 Task: Check the sale-to-list ratio of master bedroom in the last 1 year.
Action: Mouse moved to (1011, 237)
Screenshot: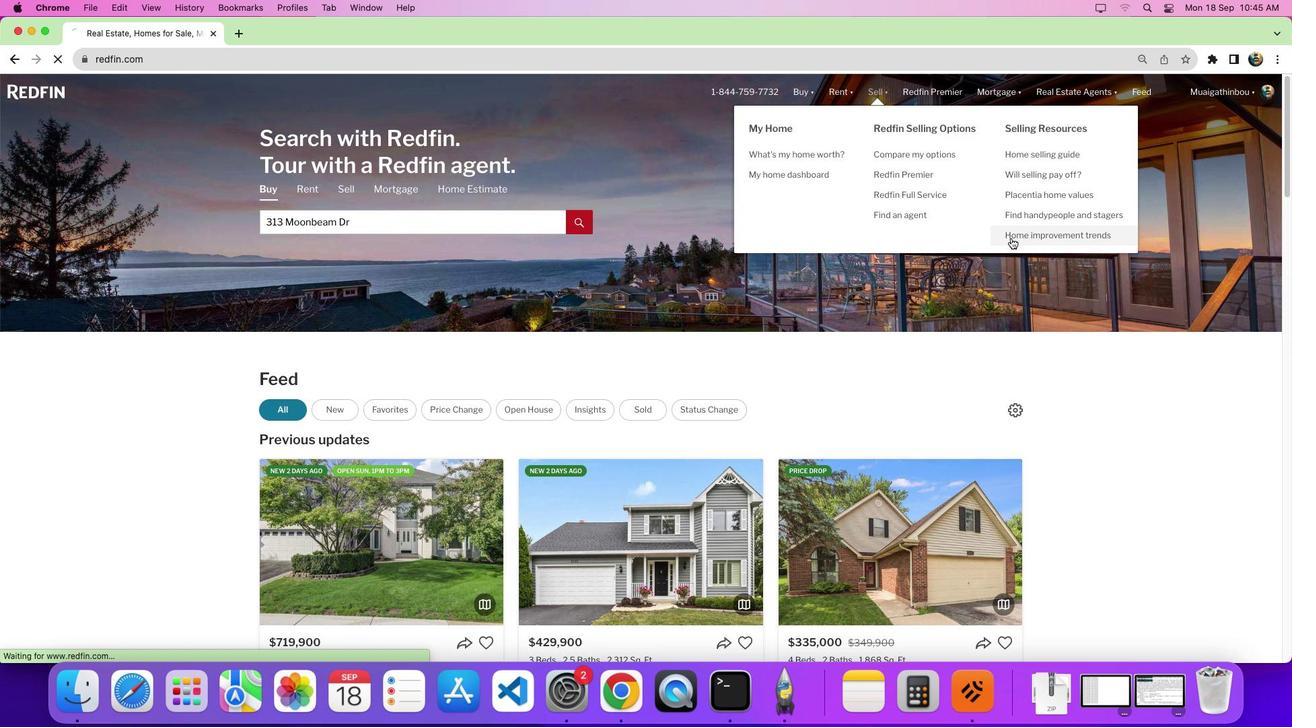 
Action: Mouse pressed left at (1011, 237)
Screenshot: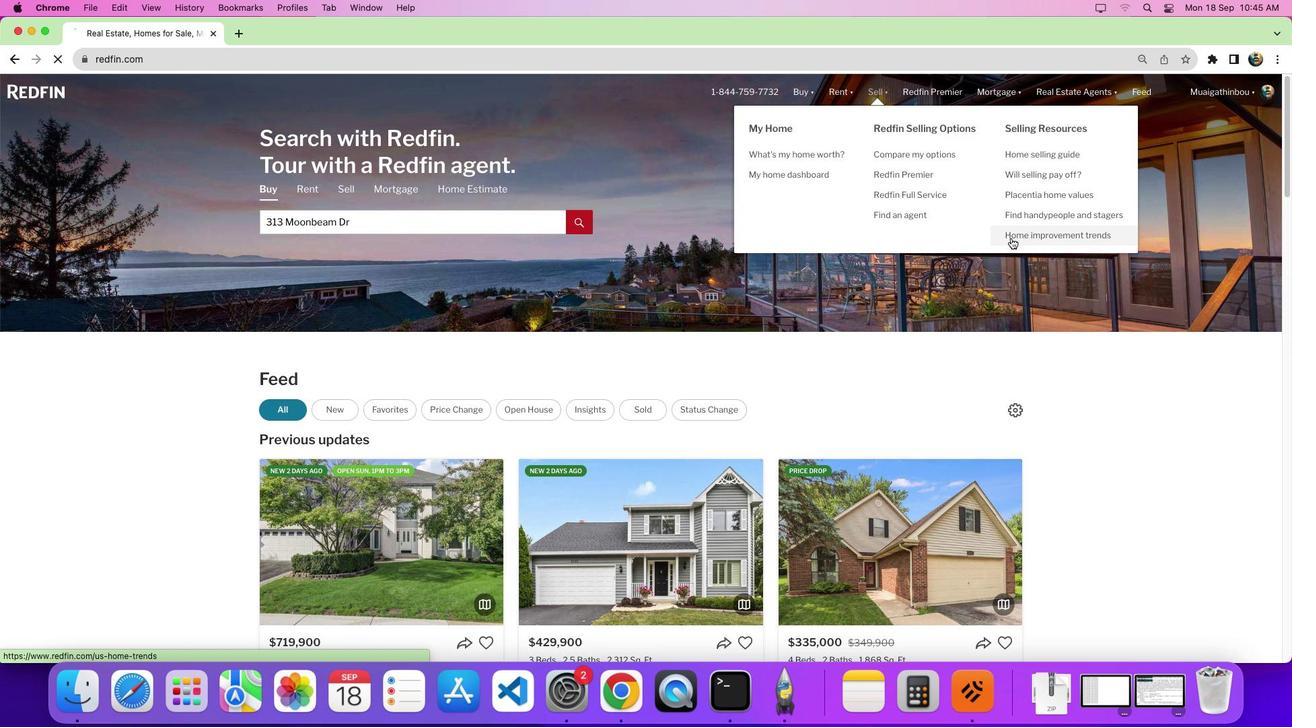 
Action: Mouse pressed left at (1011, 237)
Screenshot: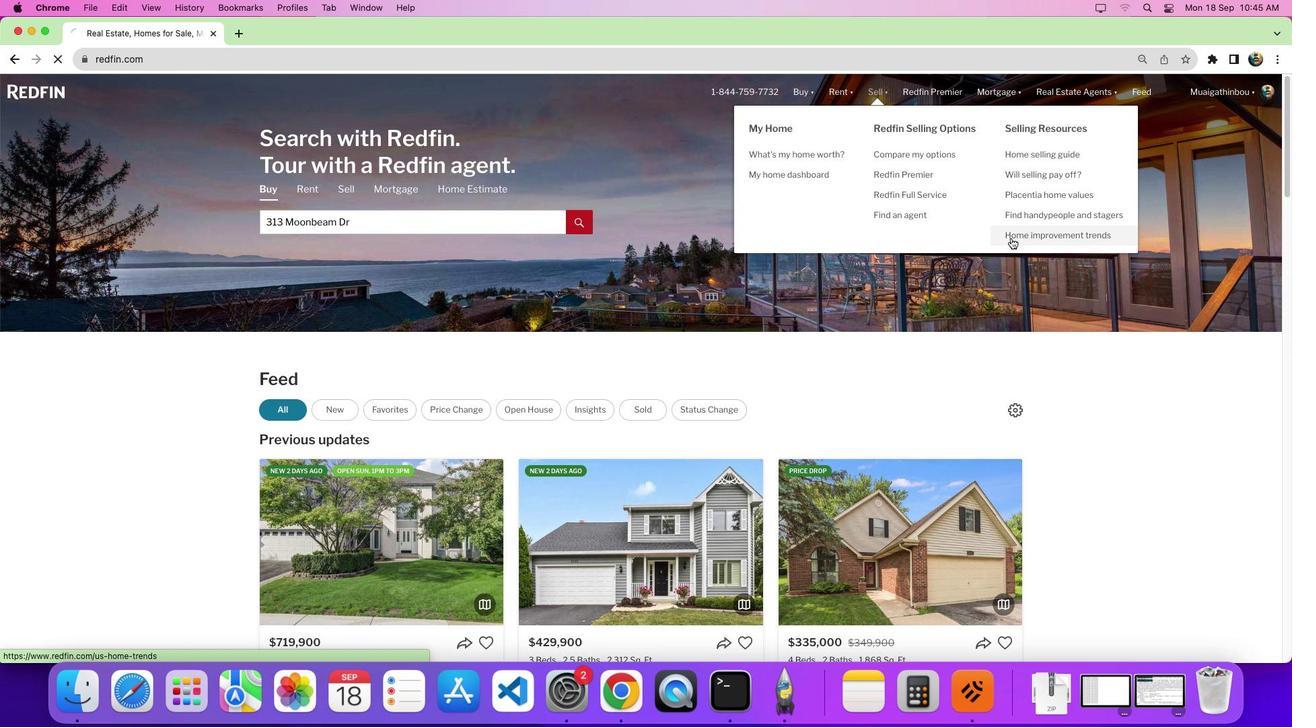
Action: Mouse moved to (373, 257)
Screenshot: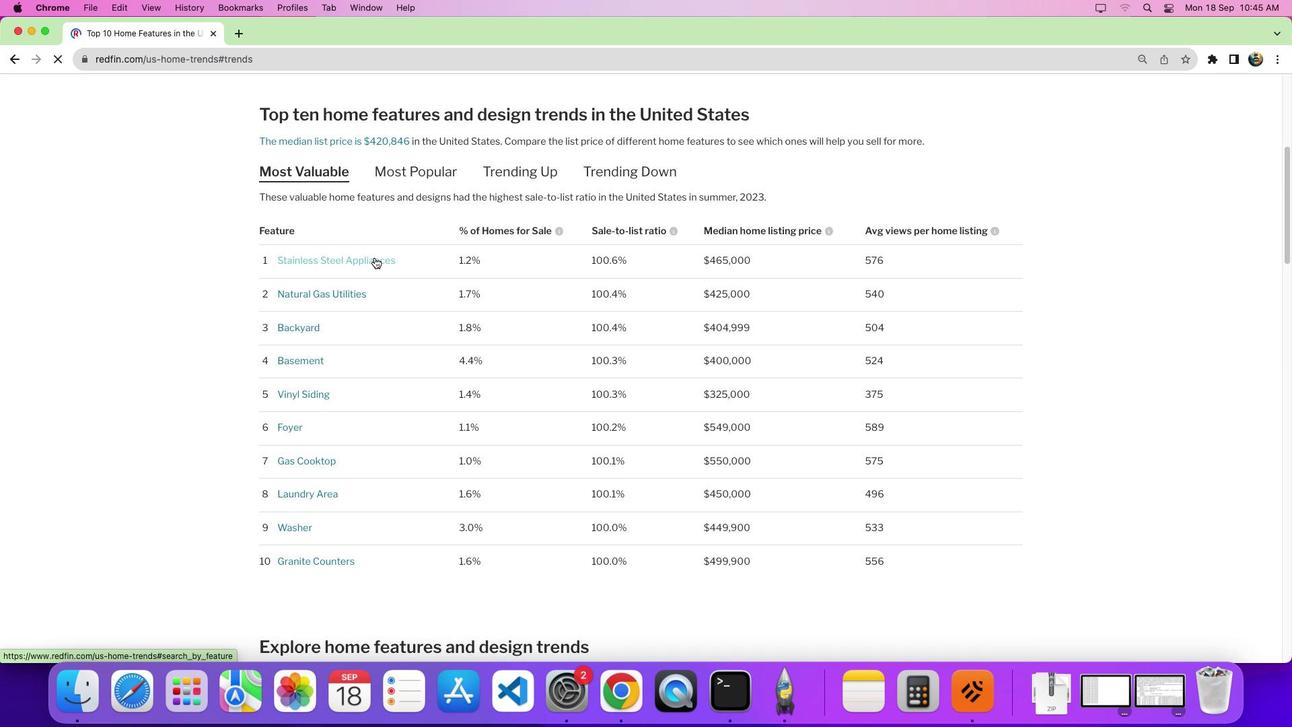 
Action: Mouse pressed left at (373, 257)
Screenshot: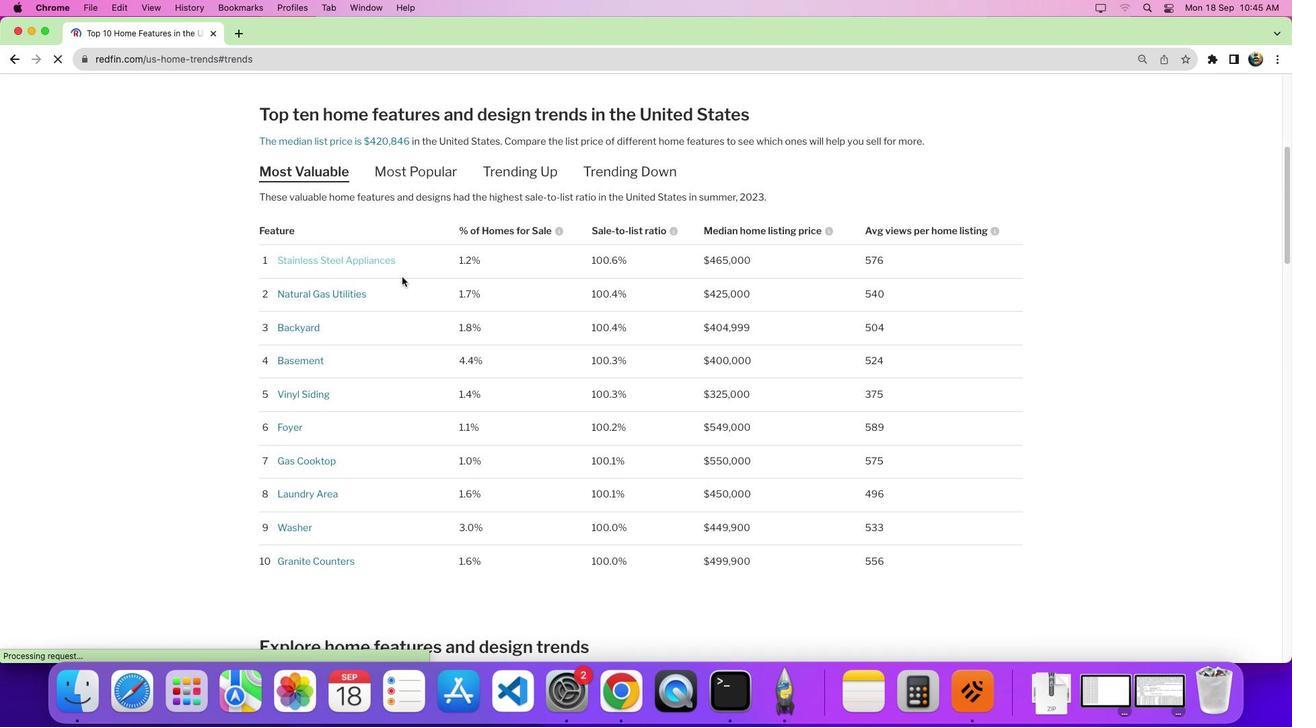 
Action: Mouse moved to (631, 404)
Screenshot: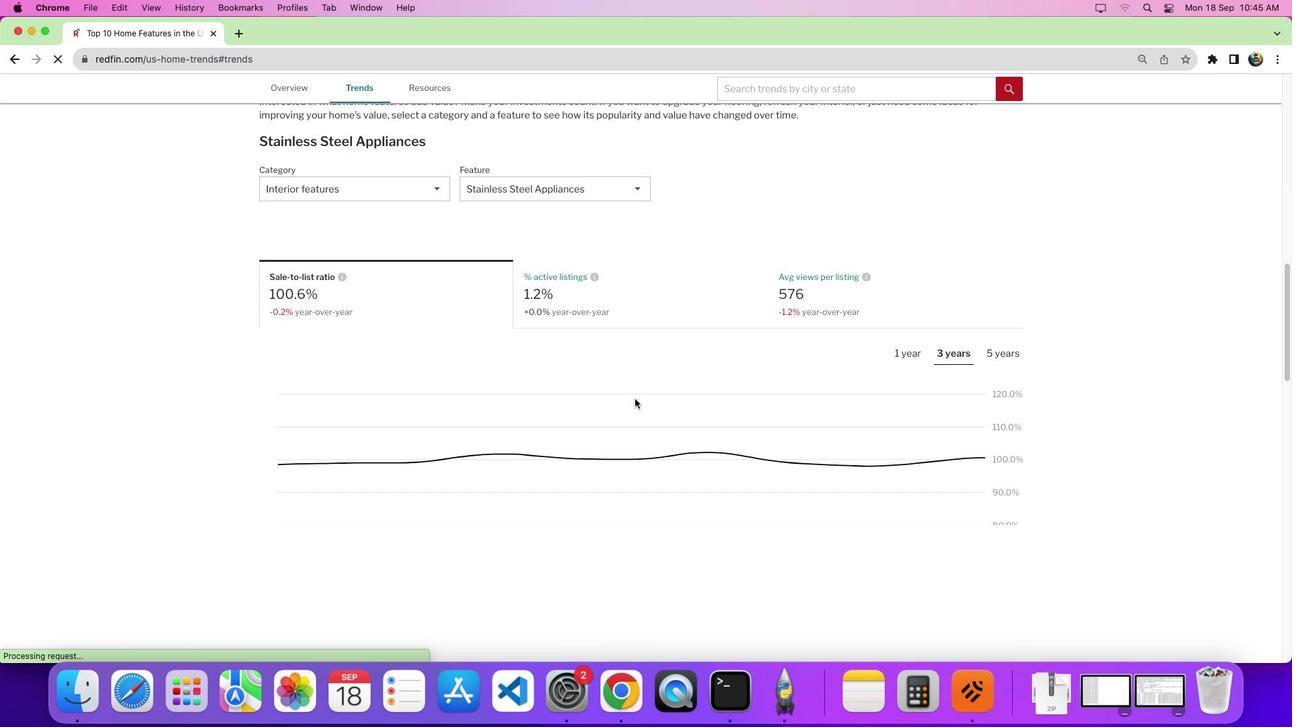 
Action: Mouse scrolled (631, 404) with delta (0, 0)
Screenshot: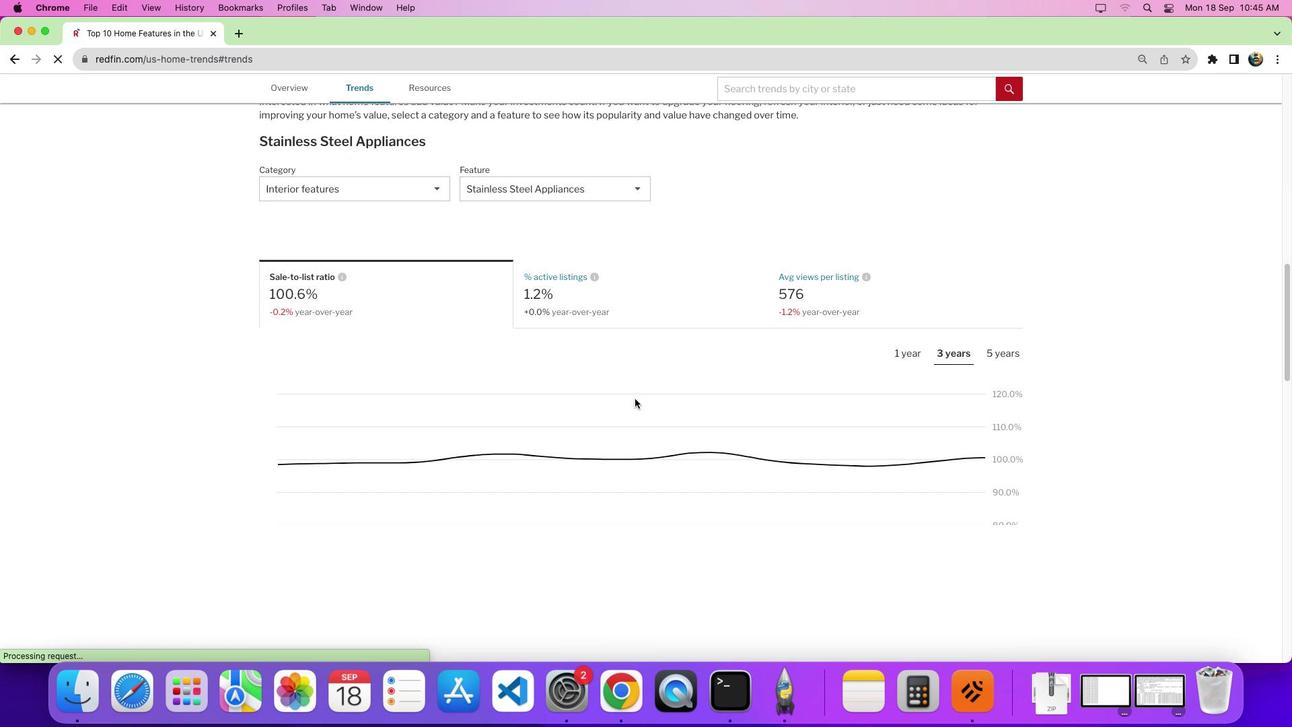 
Action: Mouse moved to (631, 404)
Screenshot: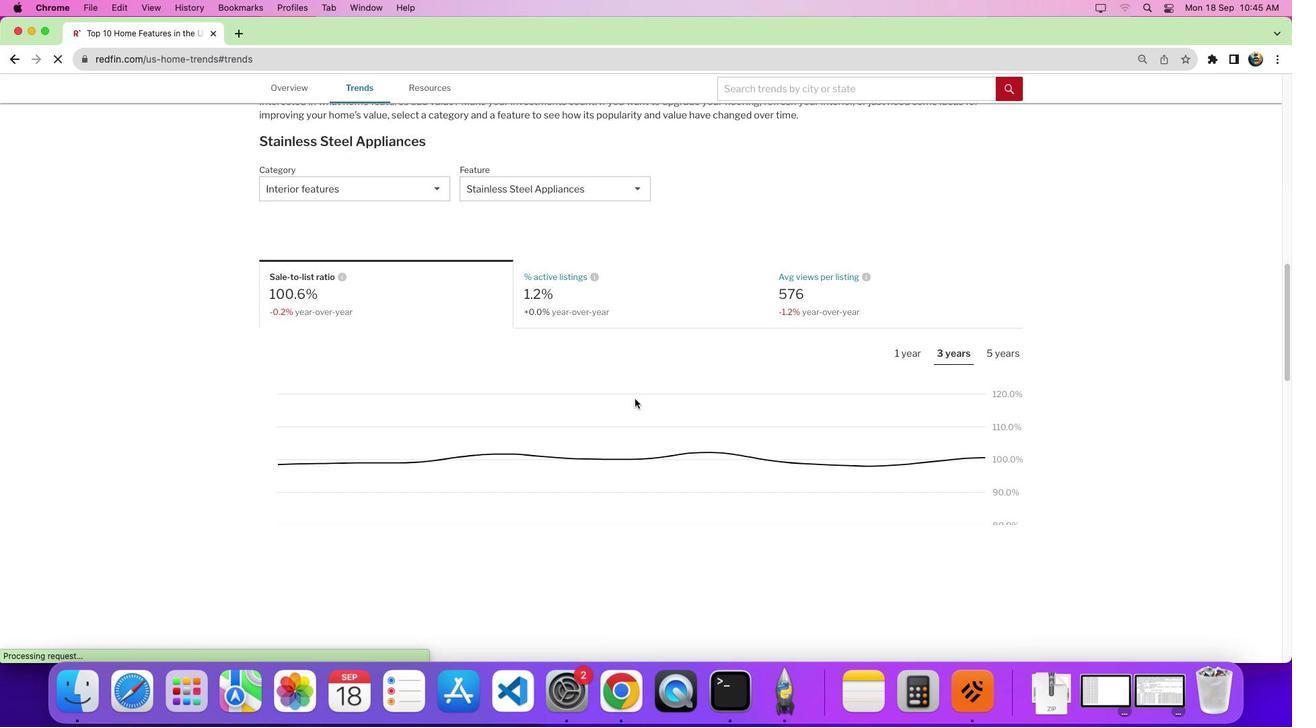 
Action: Mouse scrolled (631, 404) with delta (0, 0)
Screenshot: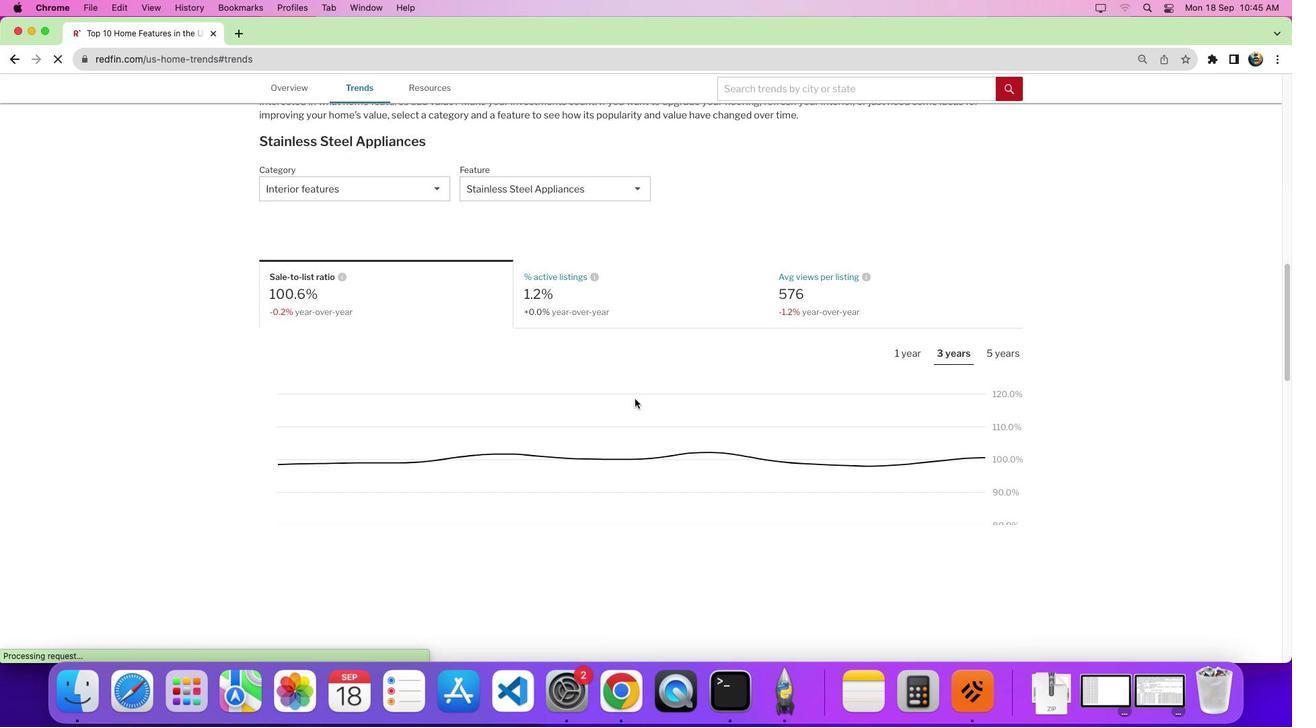 
Action: Mouse moved to (632, 402)
Screenshot: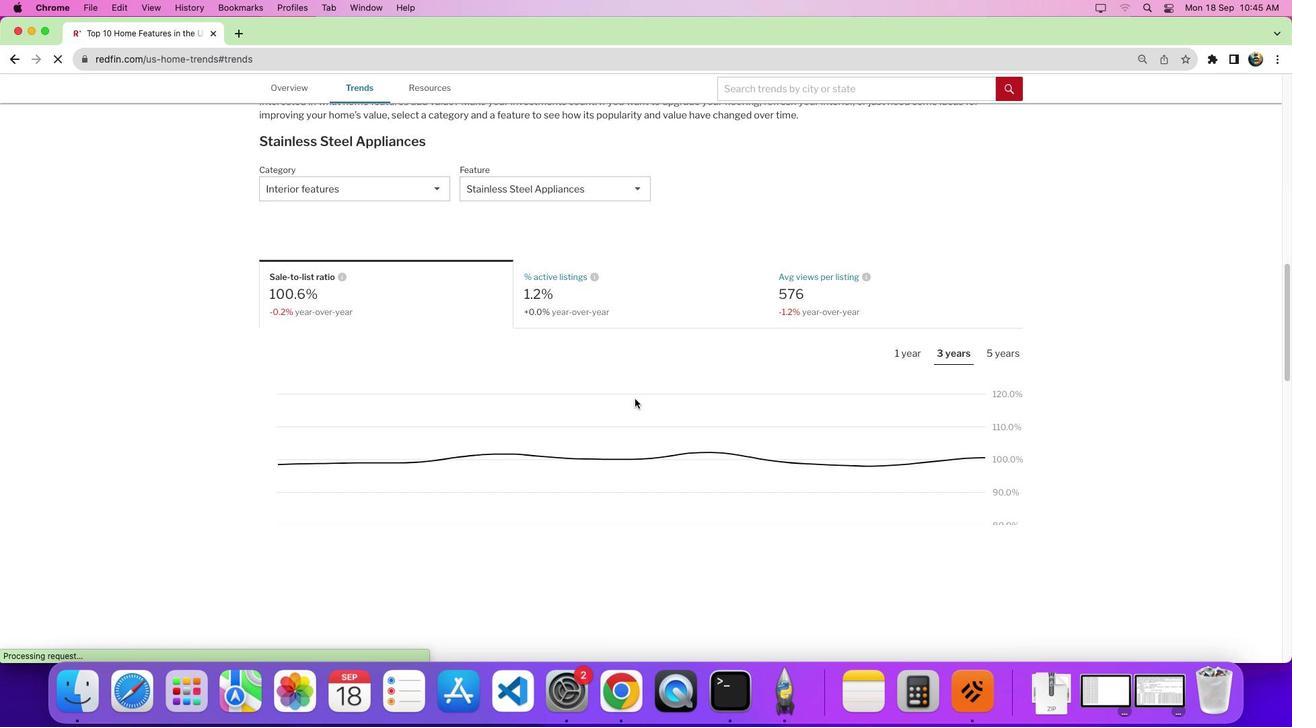 
Action: Mouse scrolled (632, 402) with delta (0, -4)
Screenshot: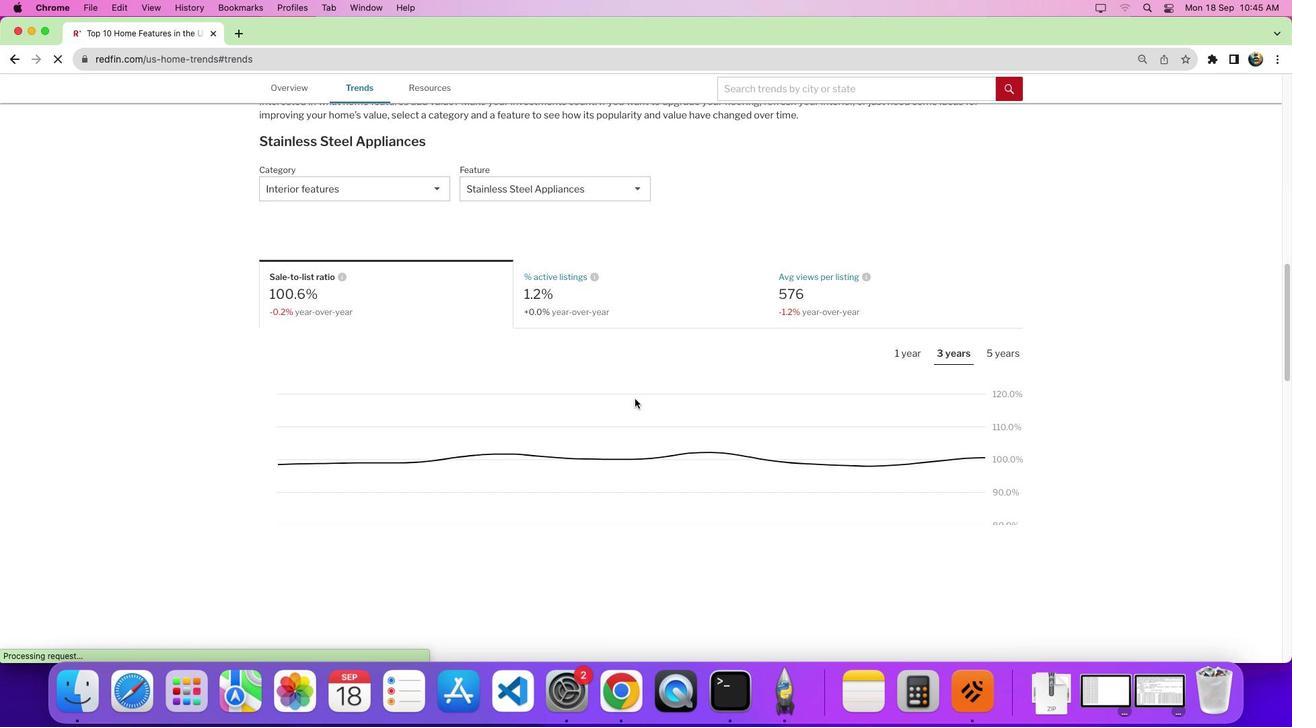 
Action: Mouse moved to (633, 400)
Screenshot: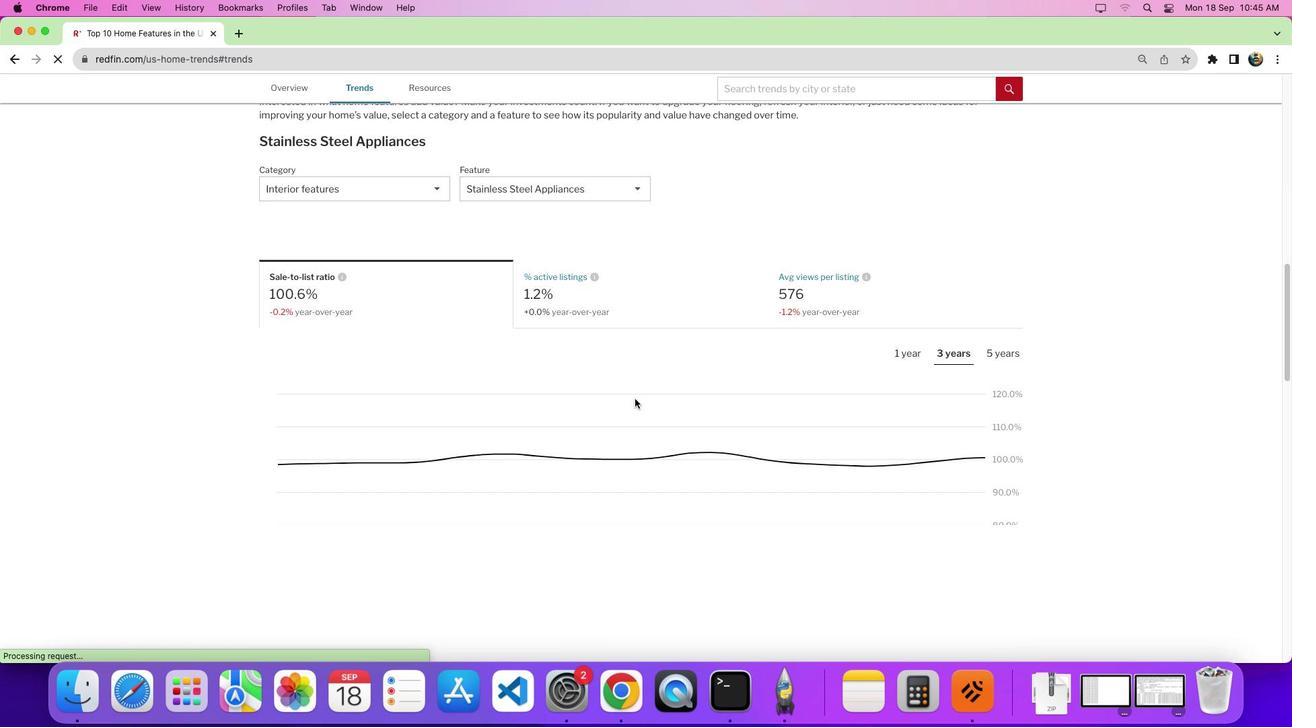 
Action: Mouse scrolled (633, 400) with delta (0, -7)
Screenshot: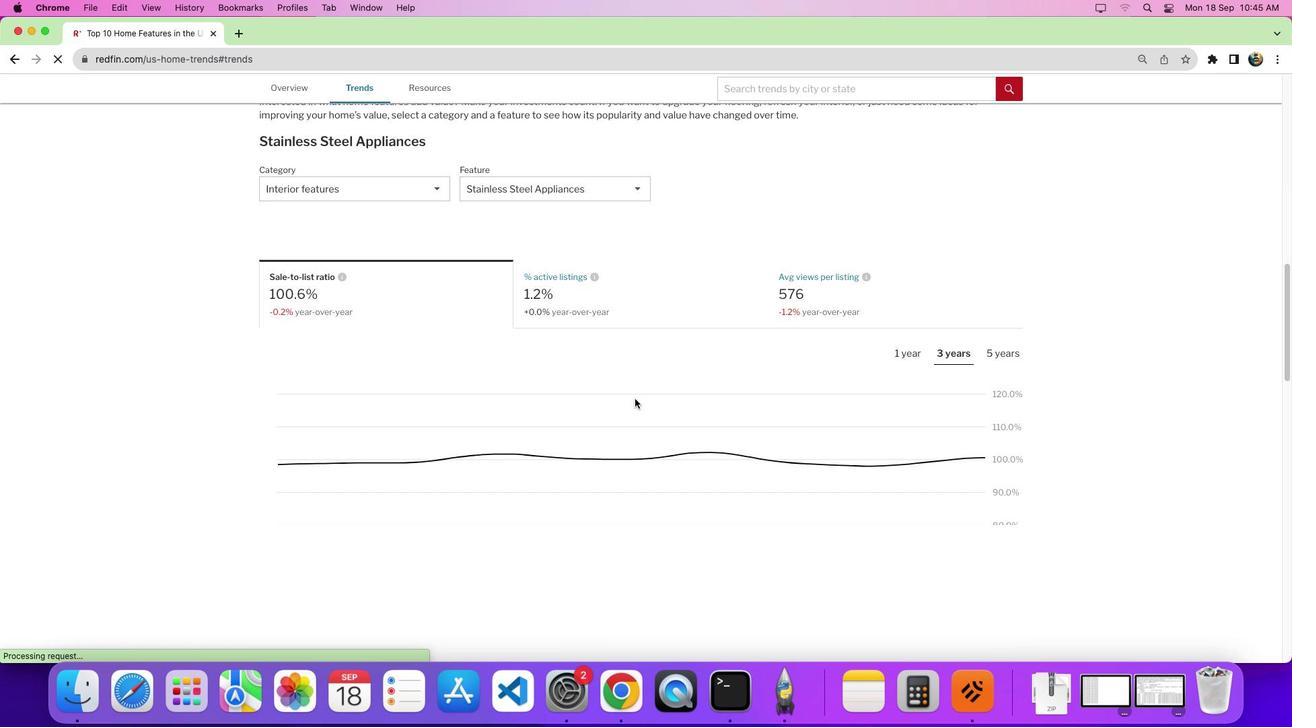 
Action: Mouse moved to (413, 176)
Screenshot: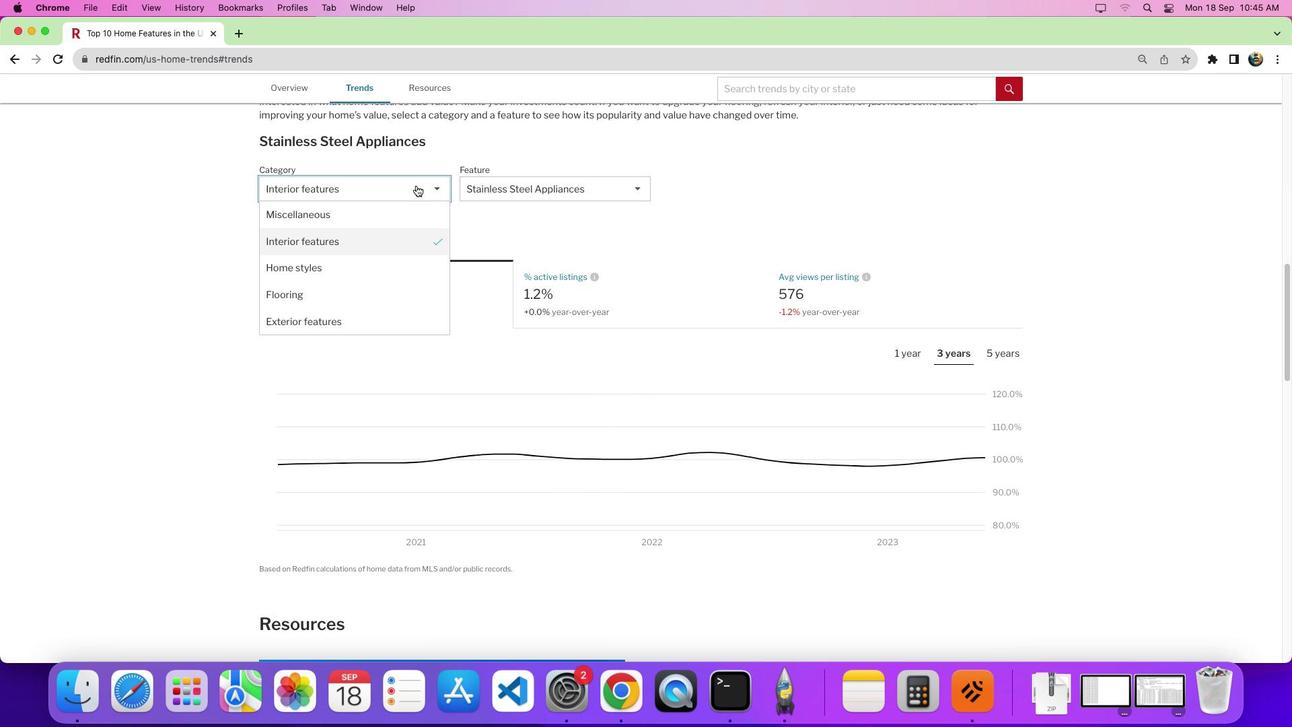 
Action: Mouse pressed left at (413, 176)
Screenshot: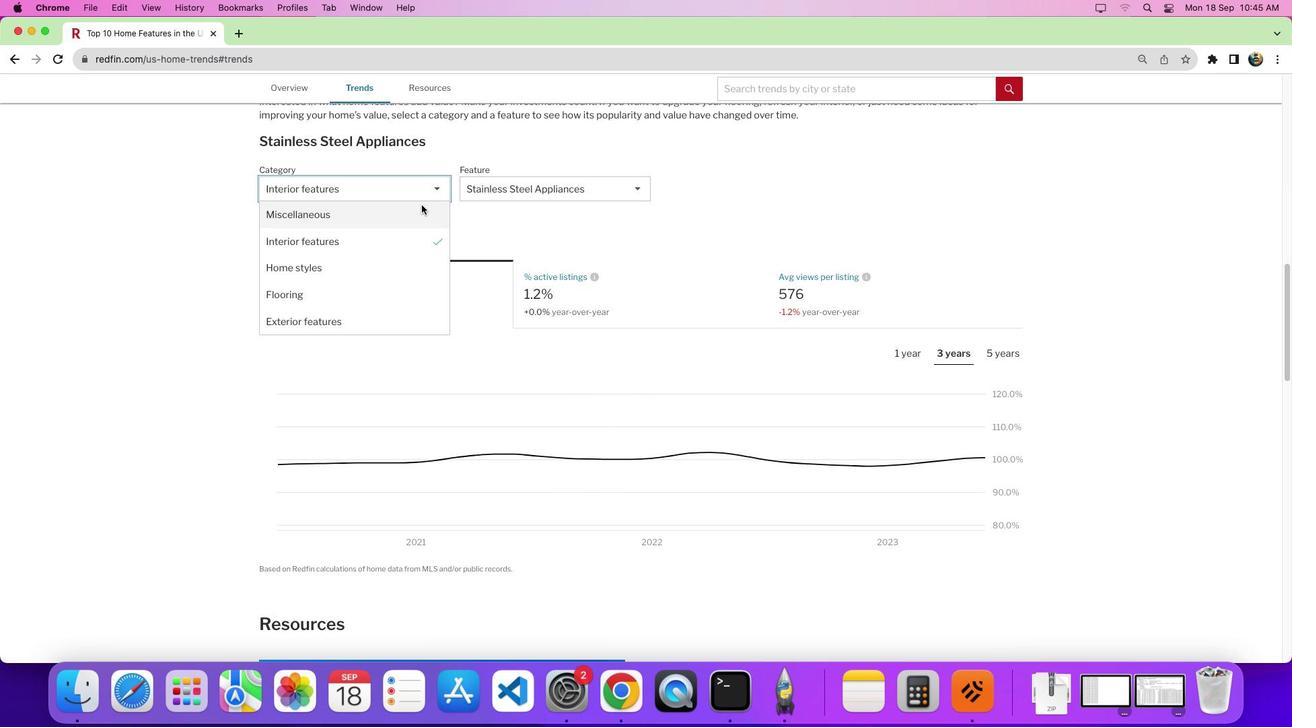 
Action: Mouse moved to (426, 245)
Screenshot: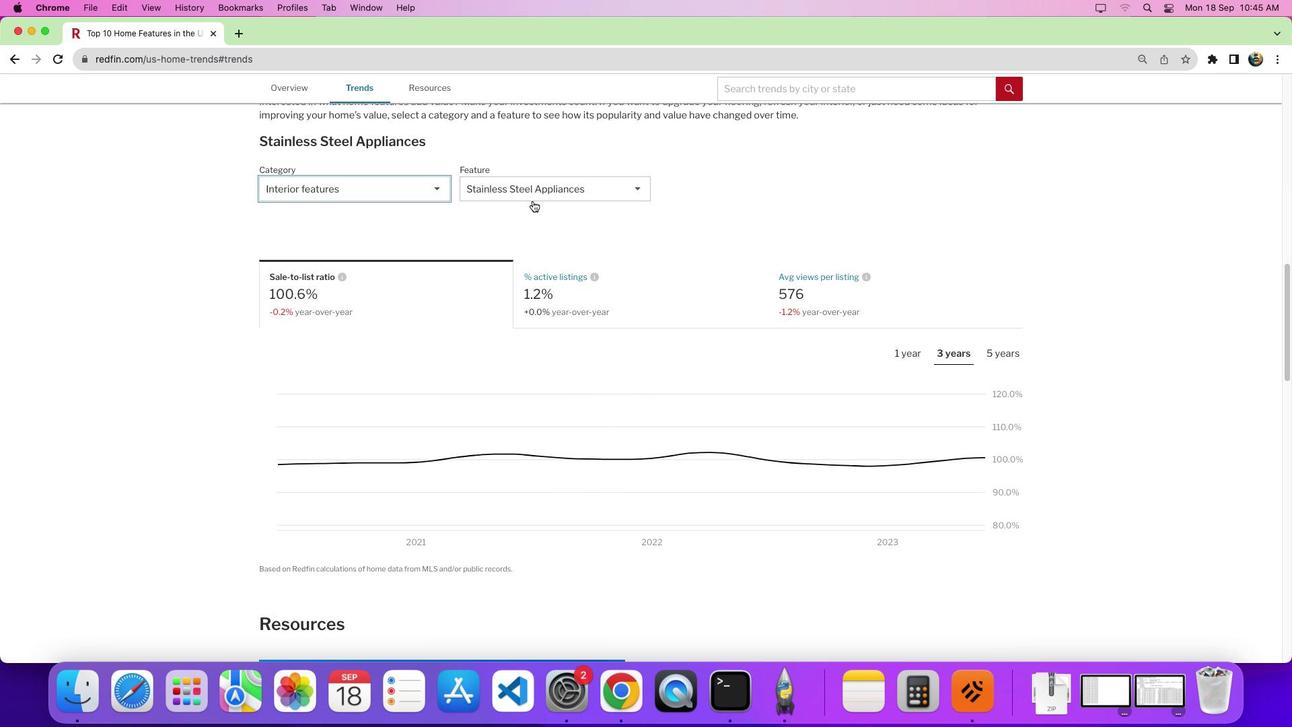 
Action: Mouse pressed left at (426, 245)
Screenshot: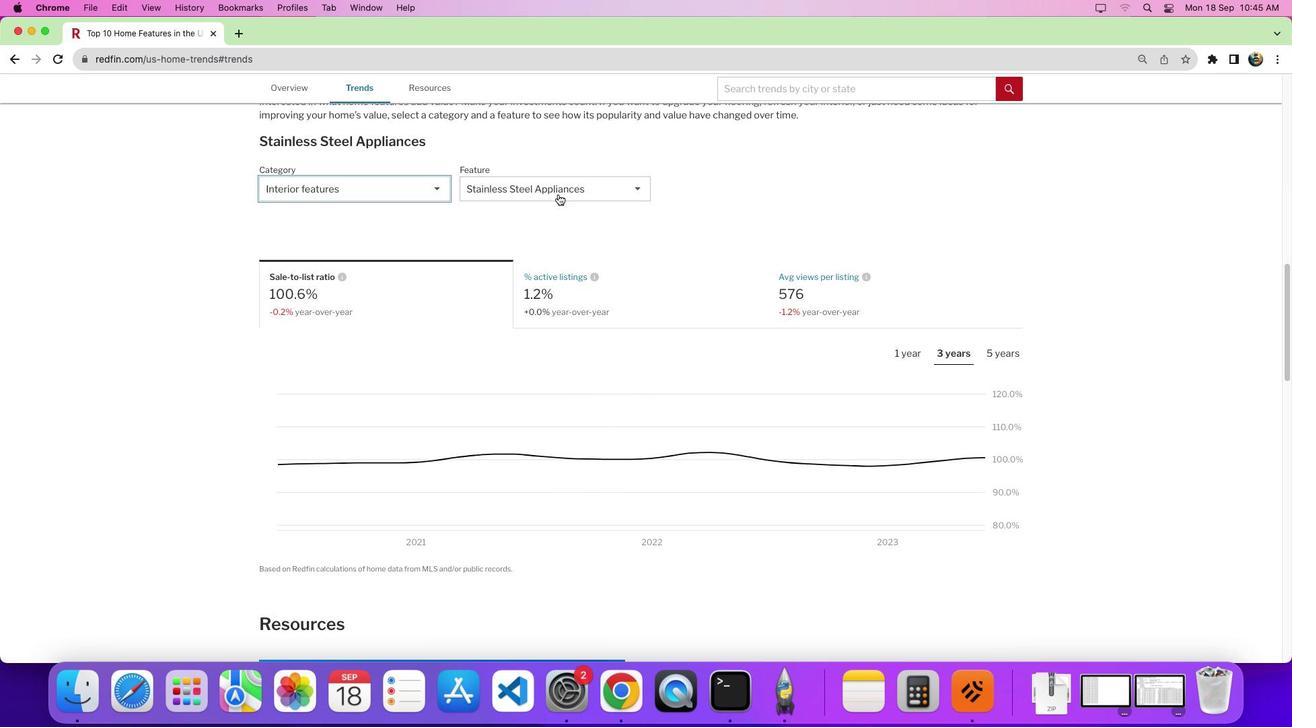 
Action: Mouse moved to (565, 189)
Screenshot: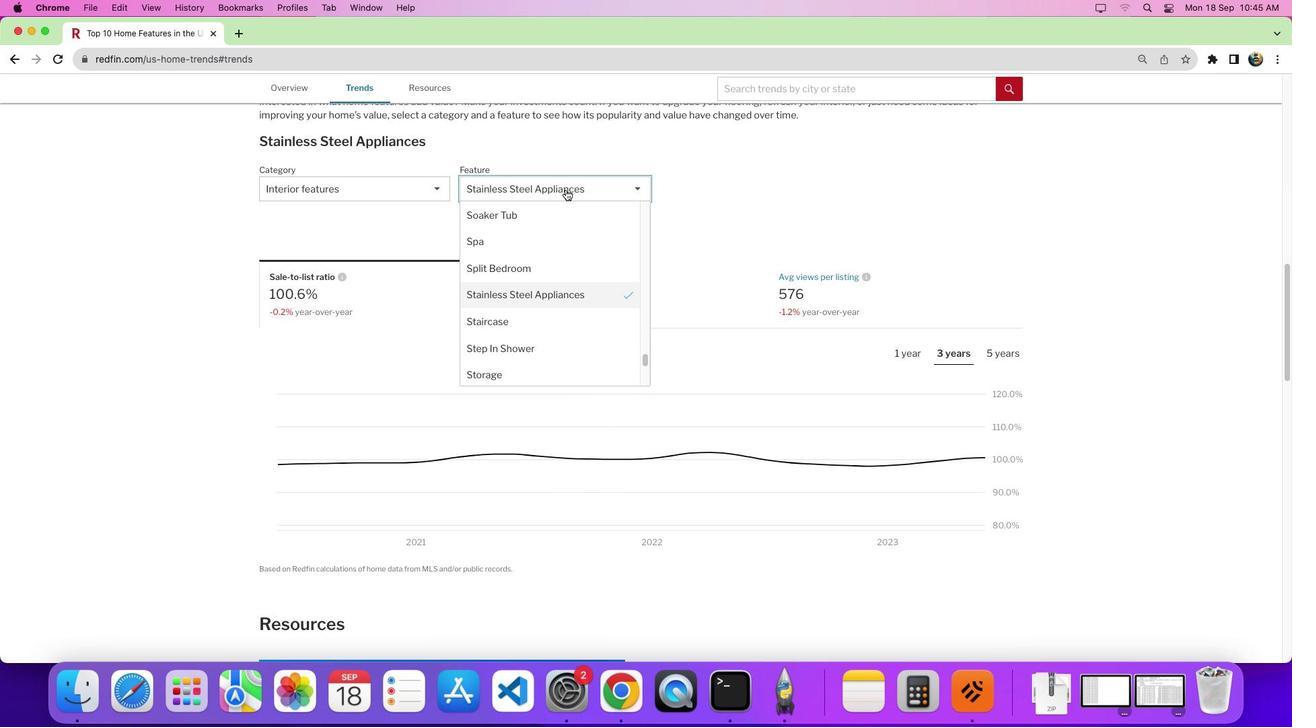 
Action: Mouse pressed left at (565, 189)
Screenshot: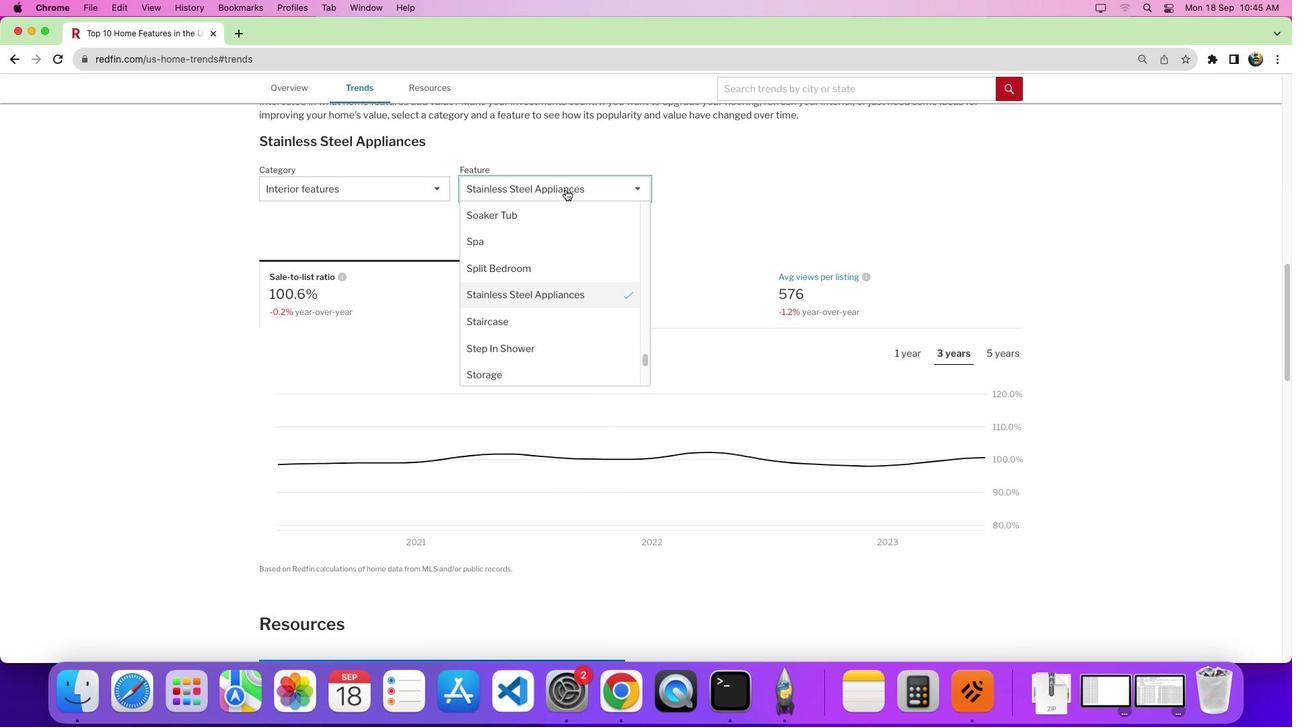 
Action: Mouse moved to (644, 332)
Screenshot: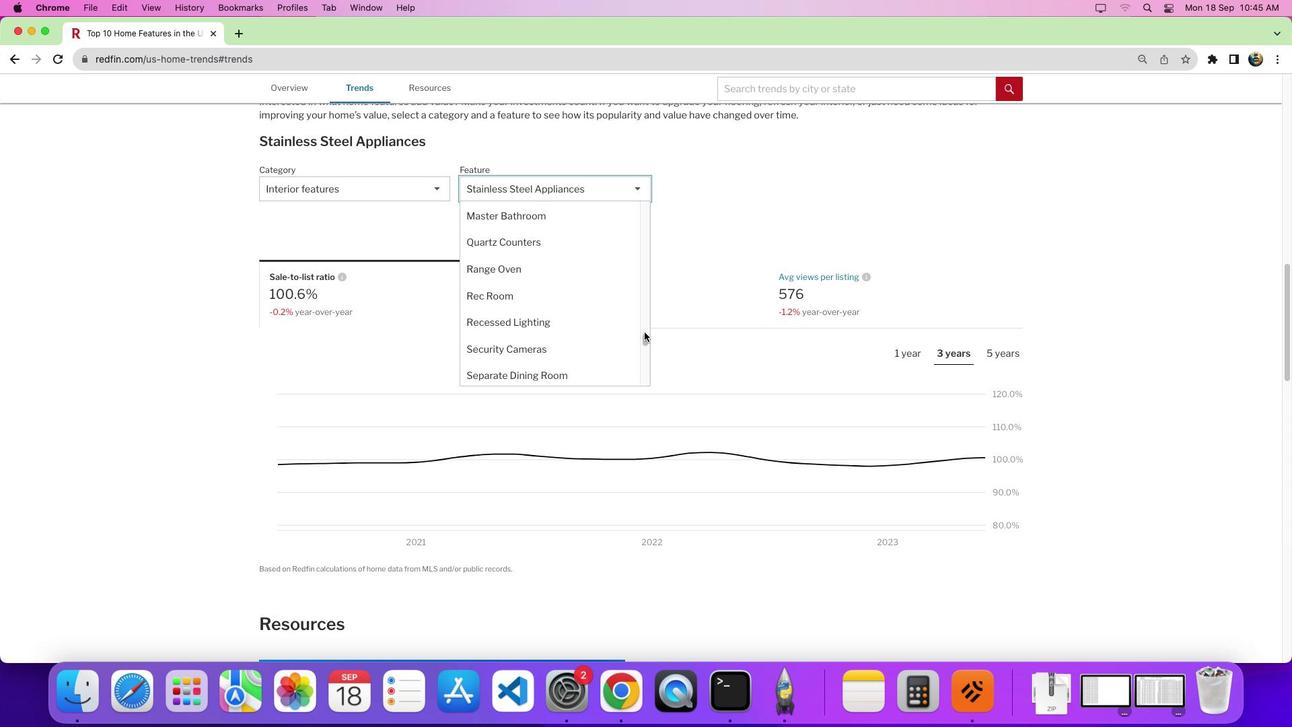 
Action: Mouse pressed left at (644, 332)
Screenshot: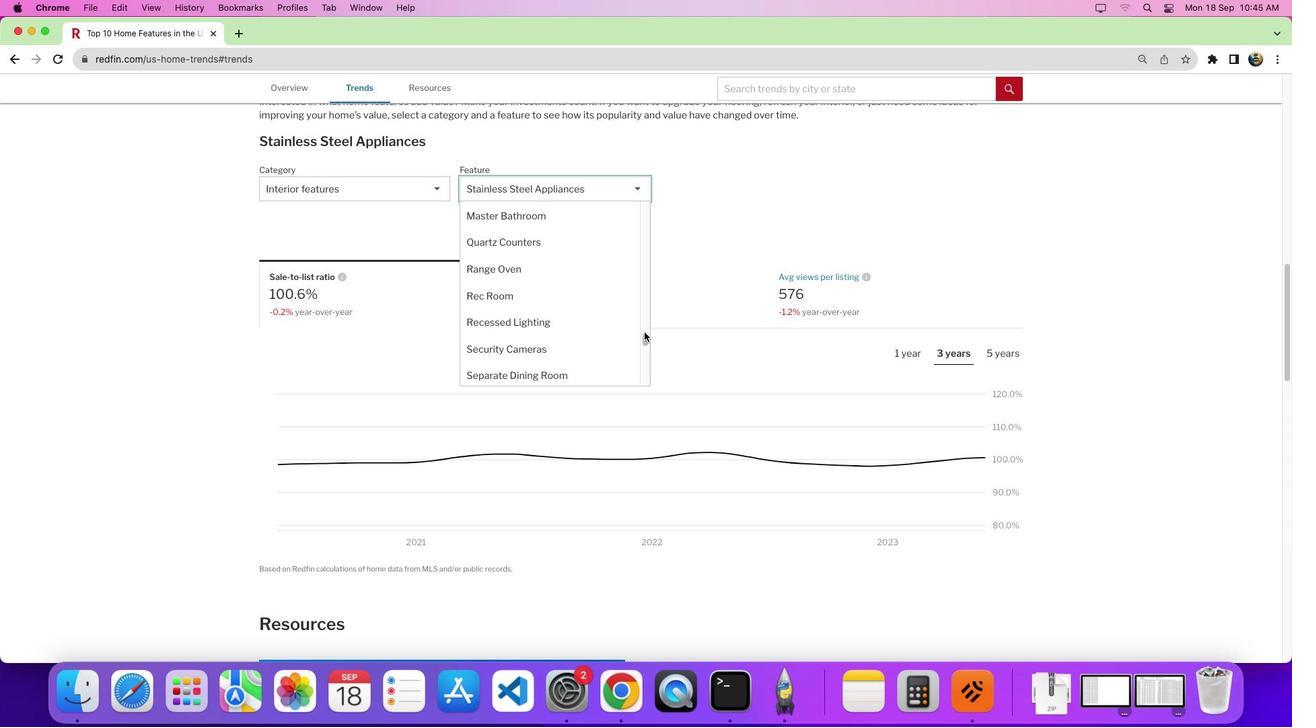 
Action: Mouse moved to (553, 218)
Screenshot: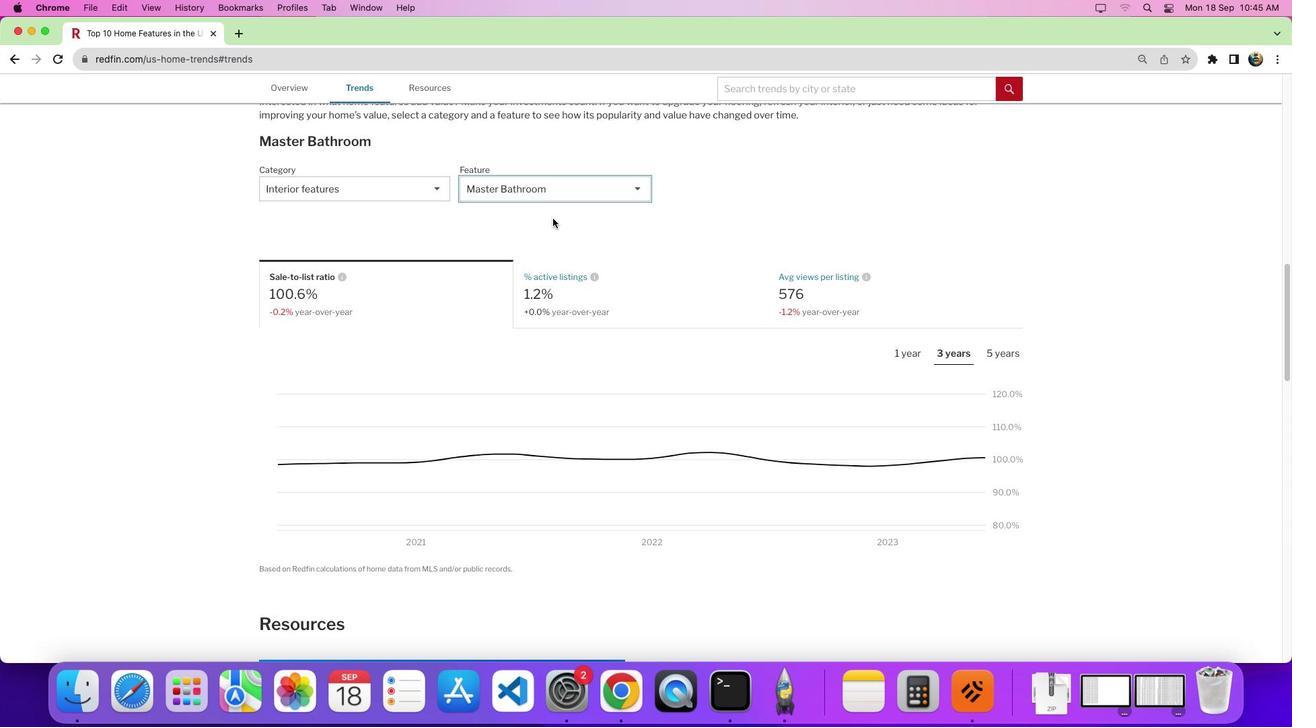 
Action: Mouse pressed left at (553, 218)
Screenshot: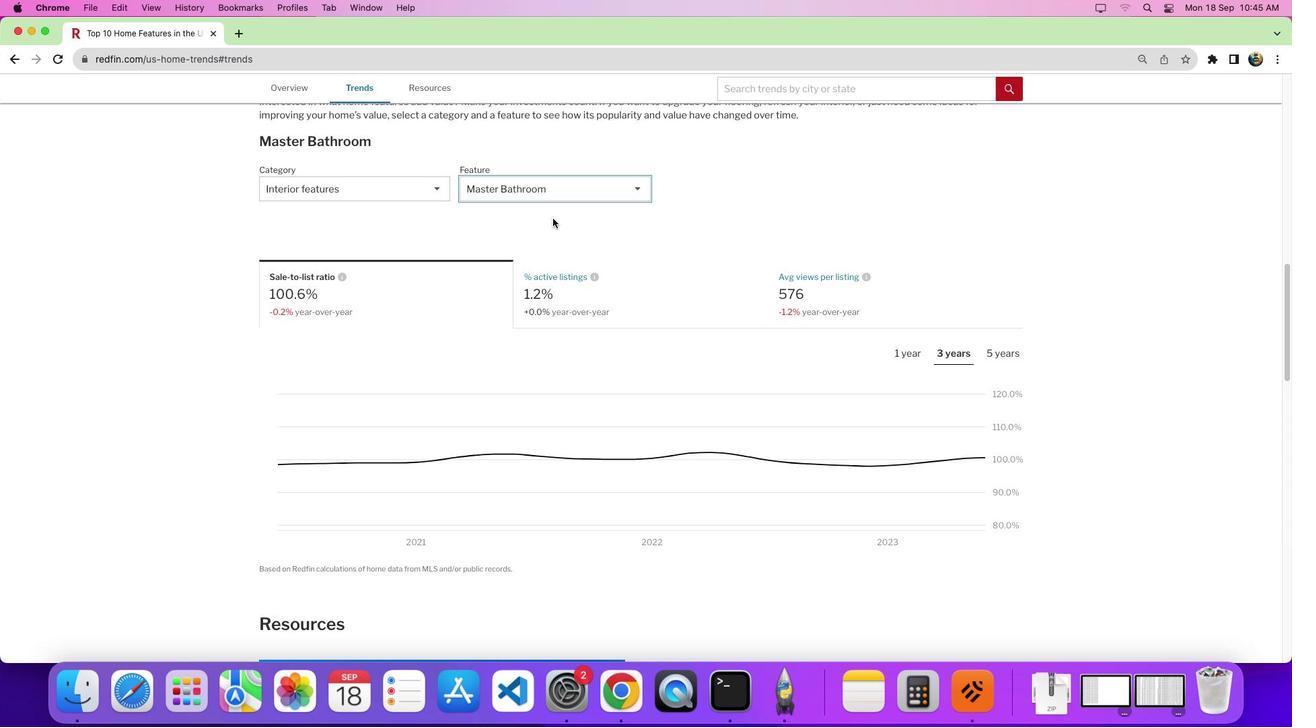 
Action: Mouse moved to (897, 352)
Screenshot: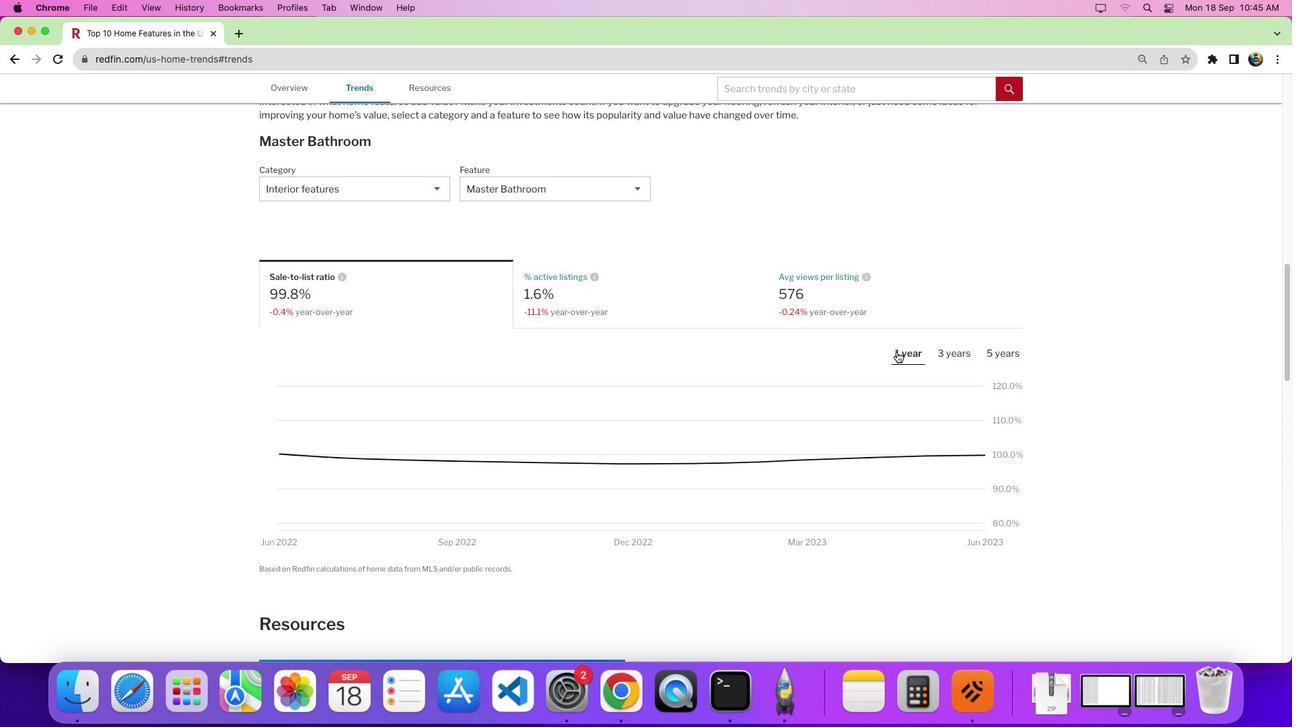 
Action: Mouse pressed left at (897, 352)
Screenshot: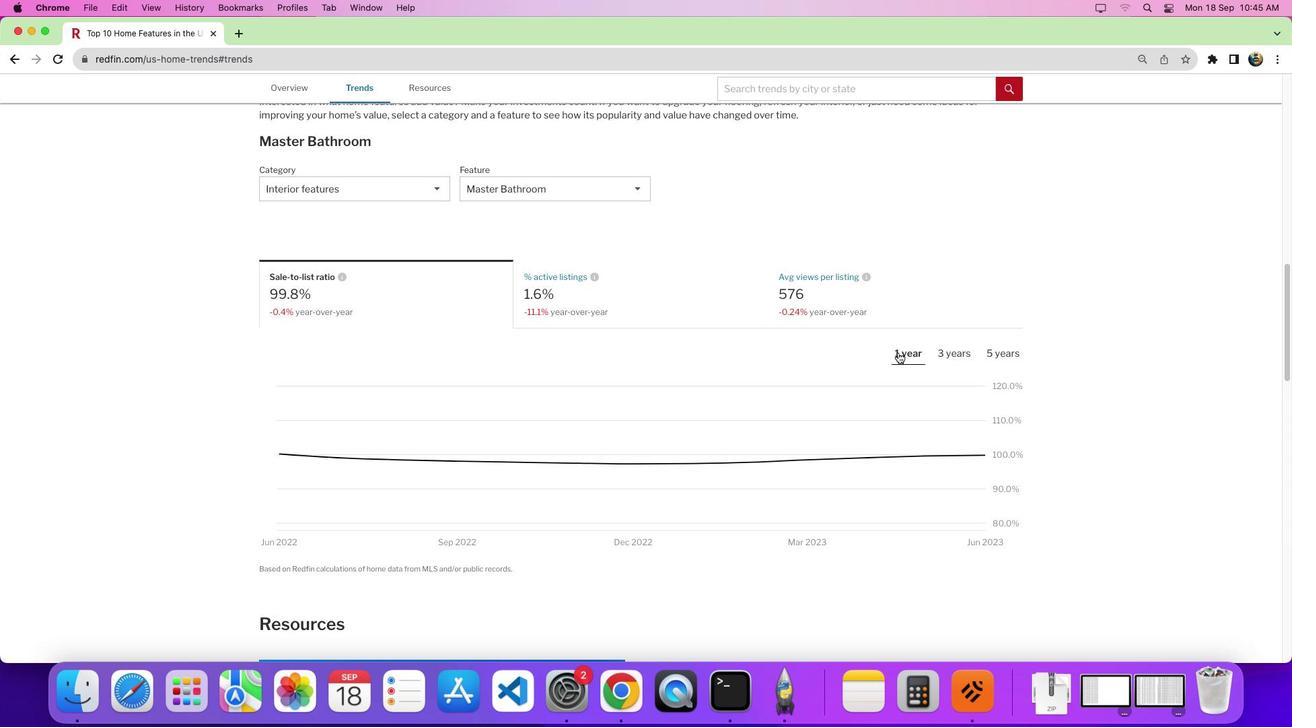 
Action: Mouse moved to (963, 252)
Screenshot: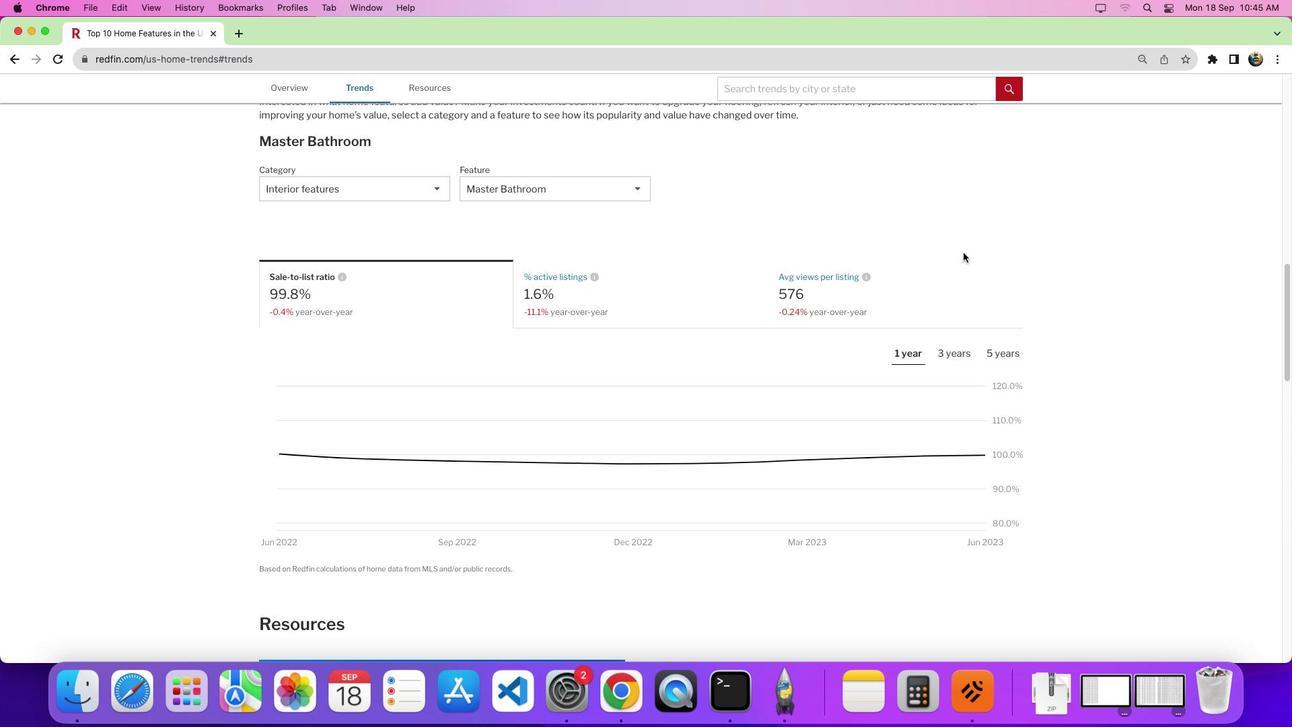 
